 Task: In the Company pirelli.com, schedule a meeting with title: 'Introducing Our Products and Services ', Select date: '24 July, 2023', select start time: 5:00:PM. Add location on call (786) 555-4395 with meeting description: For further discussion on products, kindly join the meeting. Add attendees from company's contact and save.. Logged in from softage.10@softage.net
Action: Mouse moved to (52, 49)
Screenshot: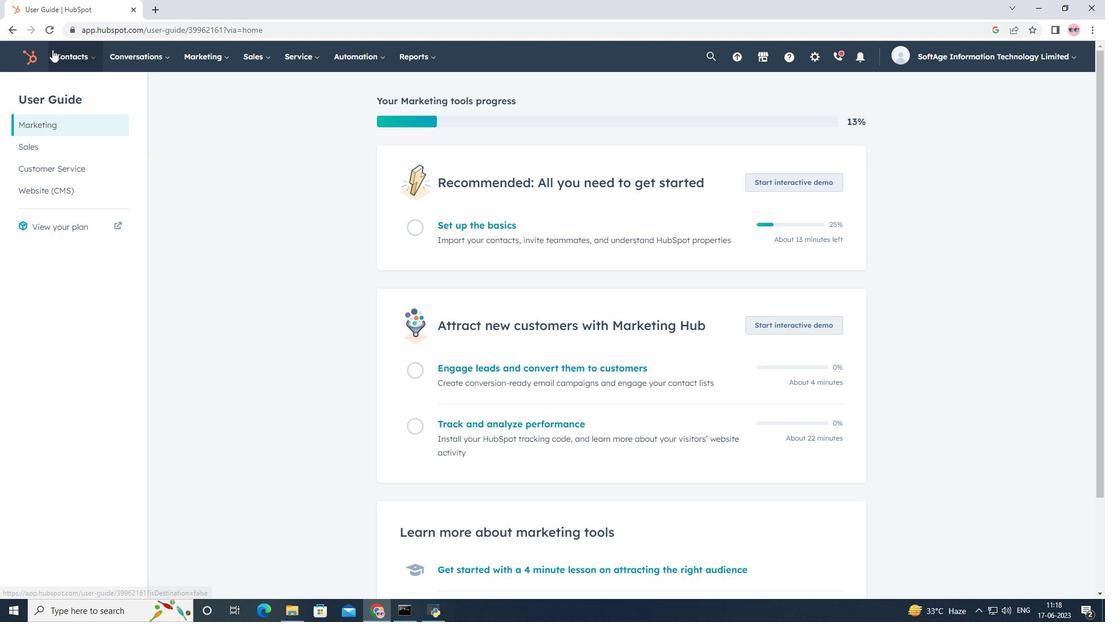 
Action: Mouse pressed left at (52, 49)
Screenshot: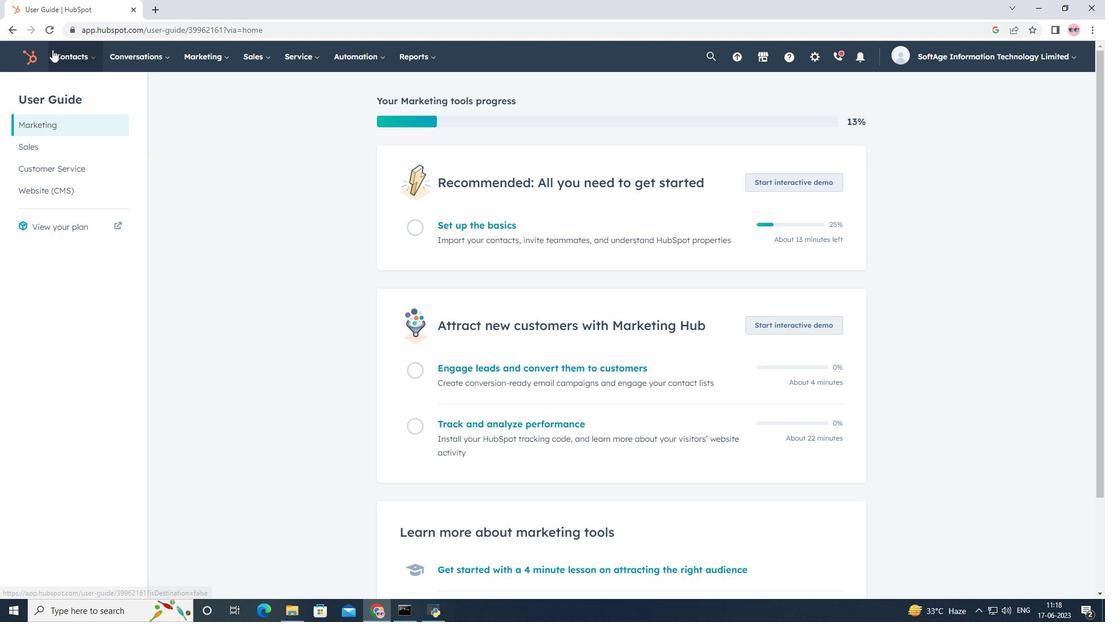 
Action: Mouse moved to (81, 112)
Screenshot: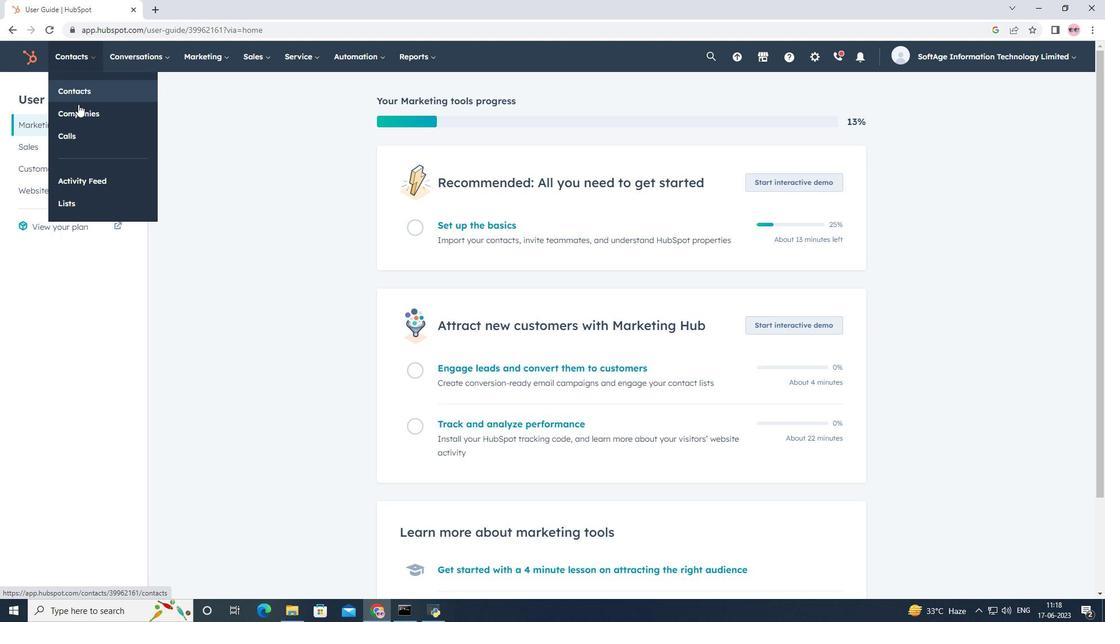 
Action: Mouse pressed left at (81, 112)
Screenshot: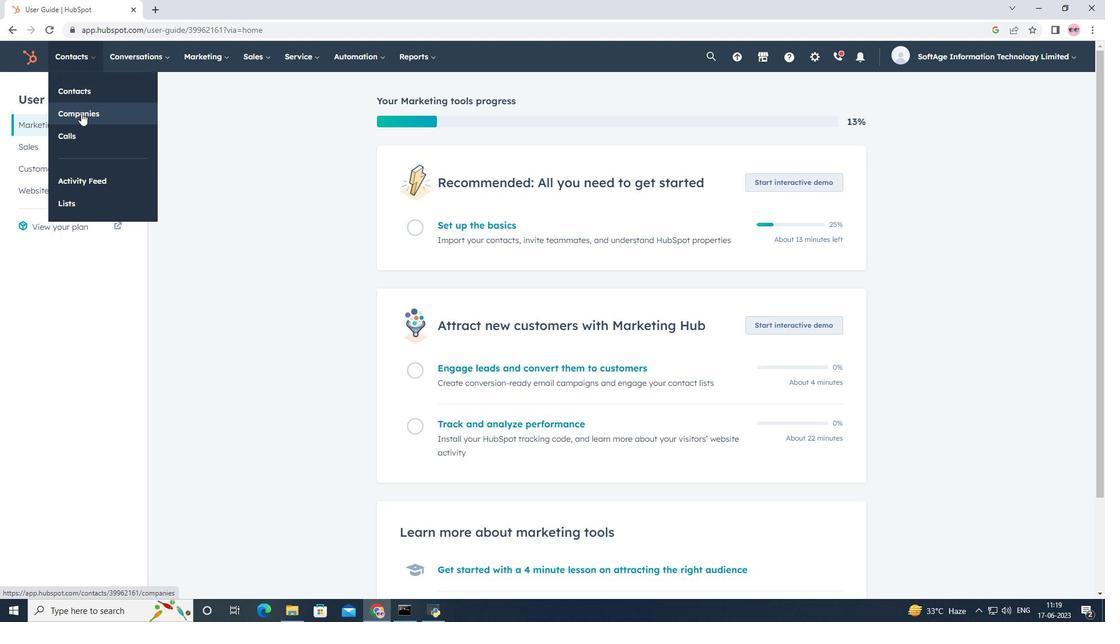 
Action: Mouse moved to (116, 191)
Screenshot: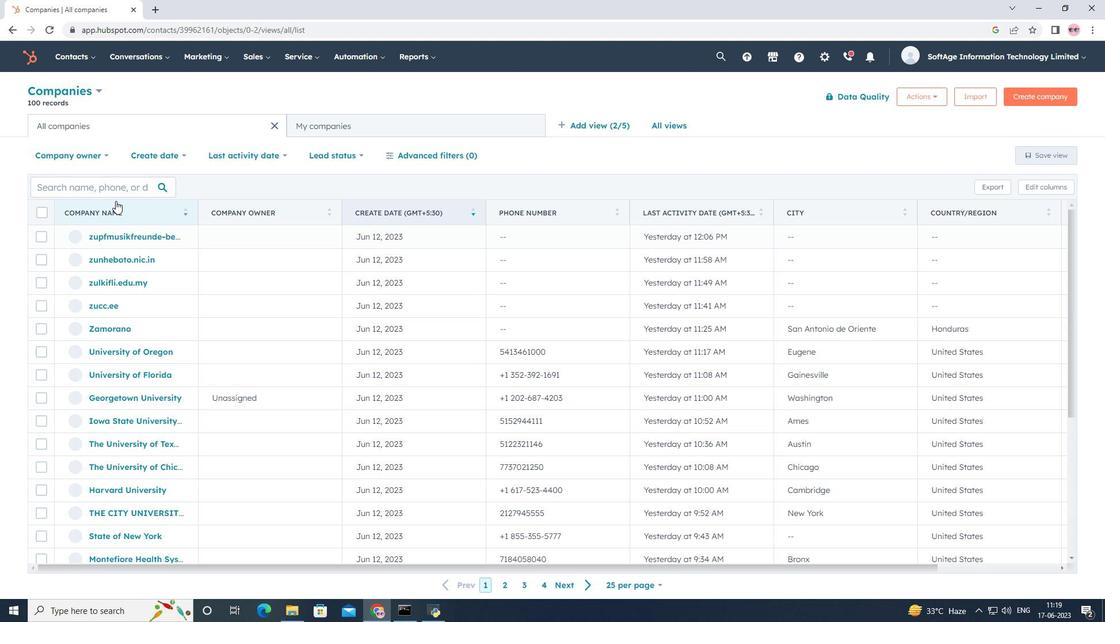 
Action: Mouse pressed left at (116, 191)
Screenshot: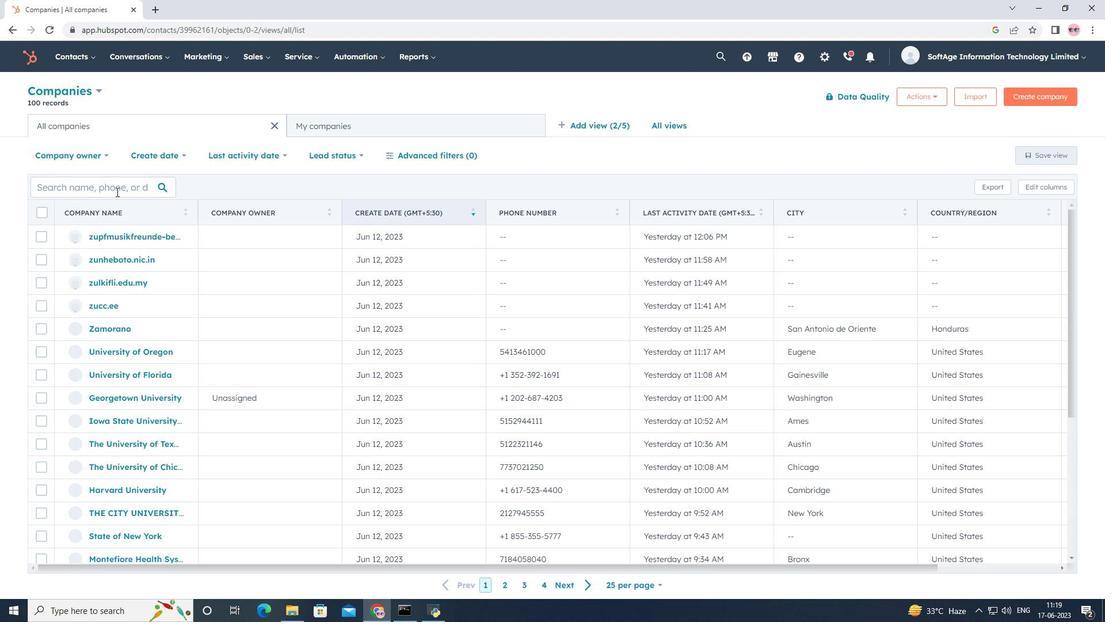 
Action: Key pressed <Key.shift><Key.shift><Key.shift><Key.shift><Key.shift><Key.shift><Key.shift><Key.shift><Key.shift><Key.shift><Key.shift><Key.shift><Key.shift><Key.shift><Key.shift><Key.shift><Key.shift><Key.shift><Key.shift><Key.shift><Key.shift><Key.shift><Key.shift>pirelli.com
Screenshot: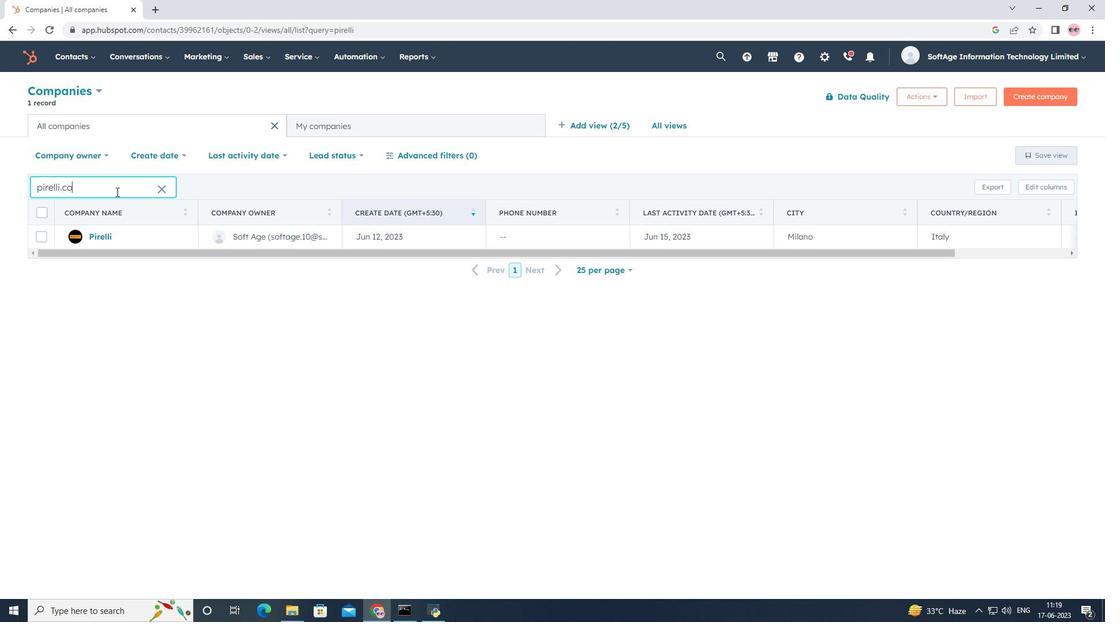 
Action: Mouse moved to (100, 237)
Screenshot: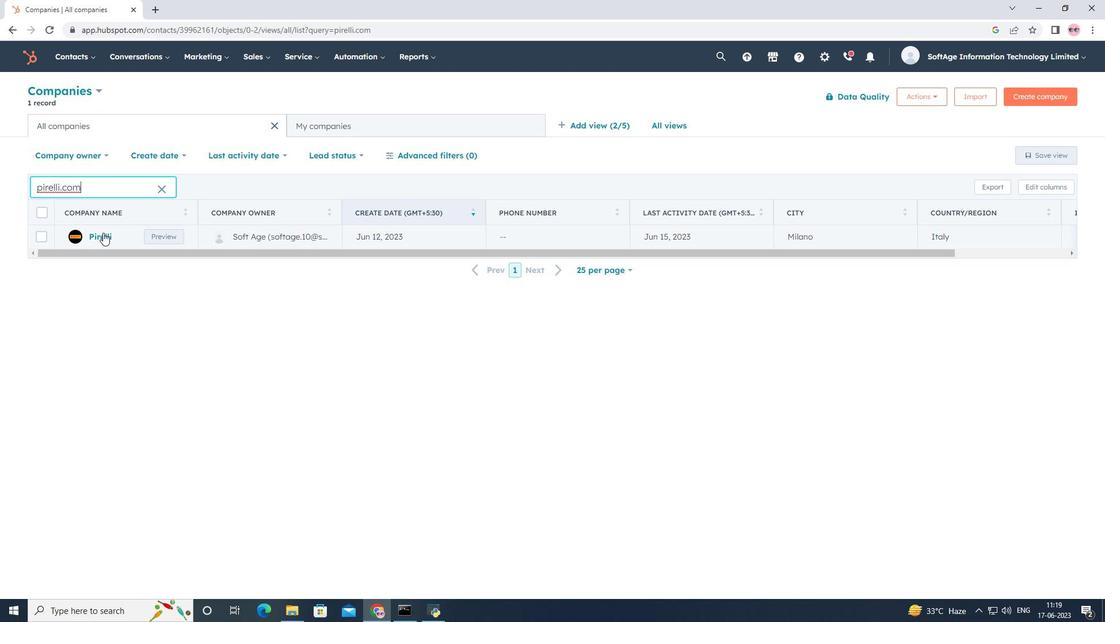 
Action: Mouse pressed left at (100, 237)
Screenshot: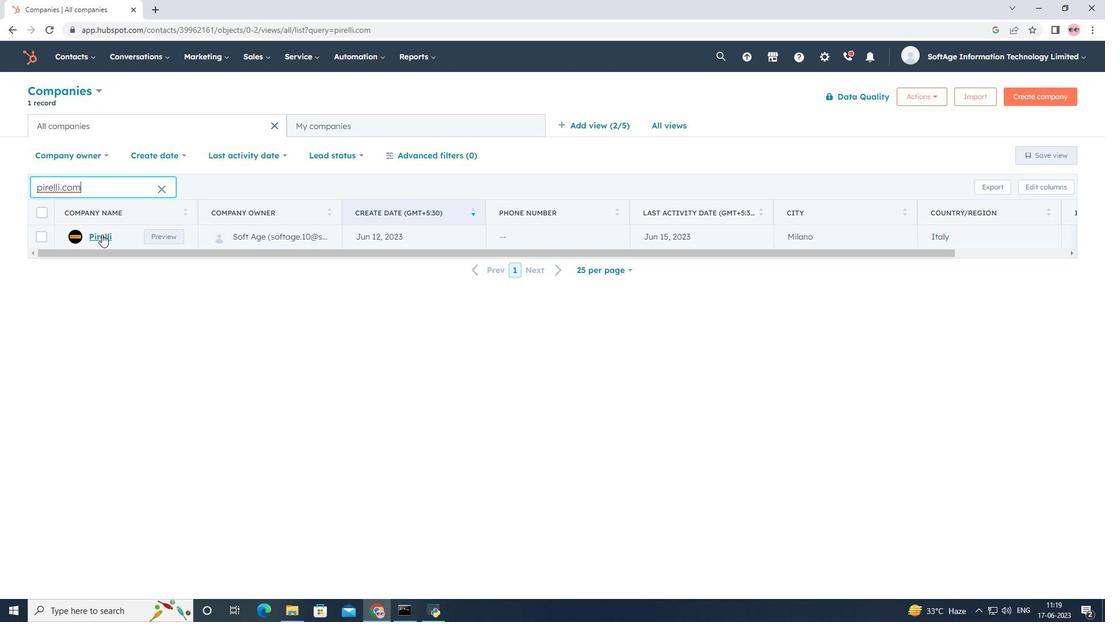 
Action: Mouse moved to (188, 183)
Screenshot: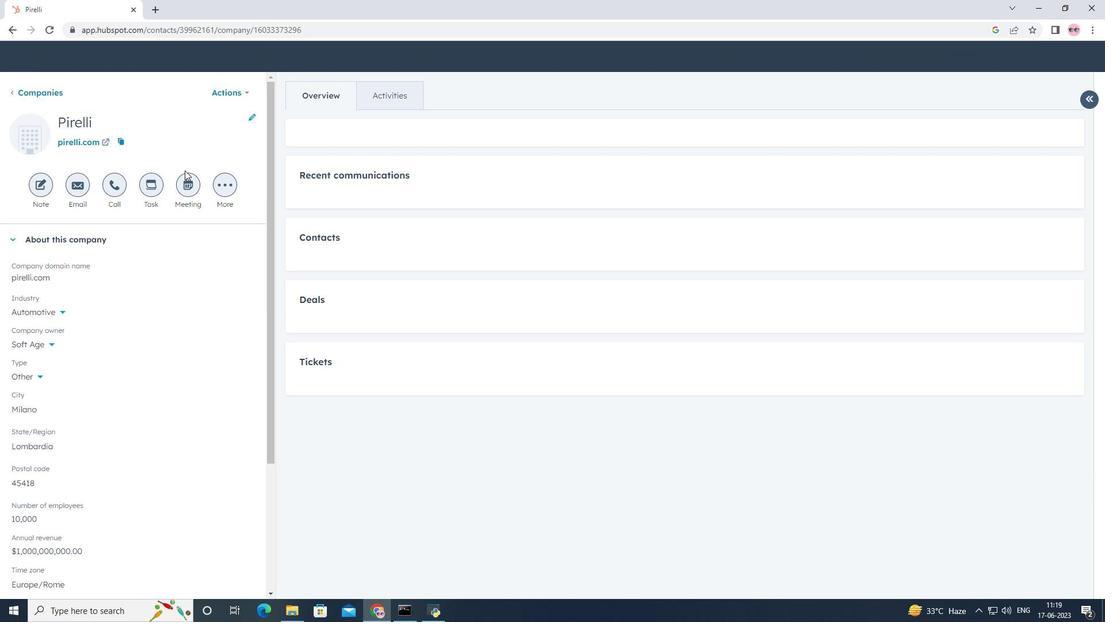 
Action: Mouse pressed left at (188, 183)
Screenshot: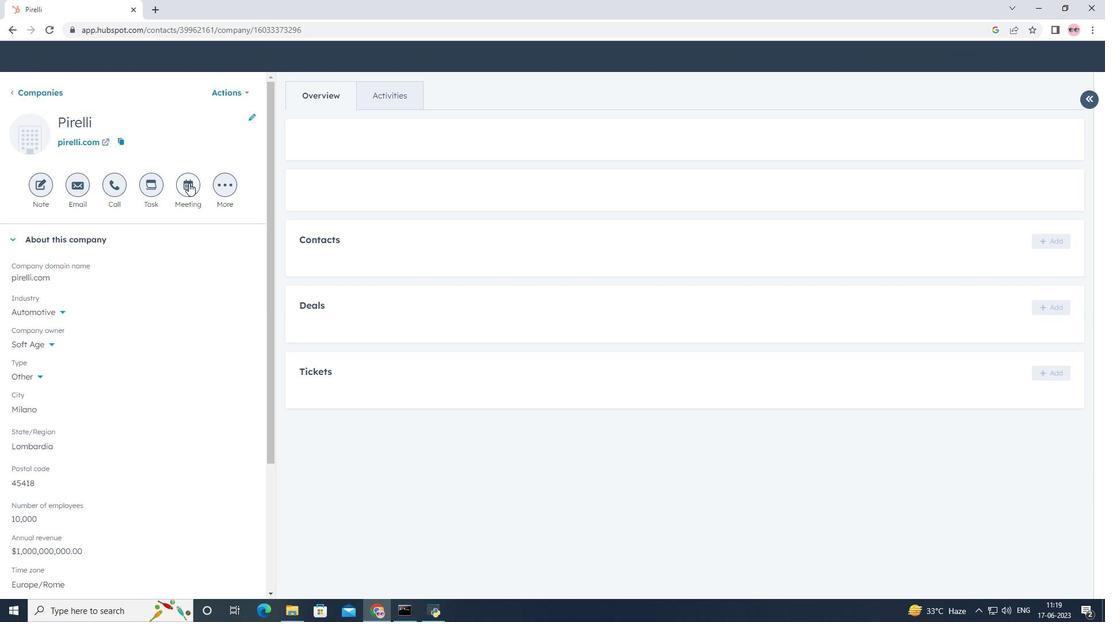 
Action: Mouse moved to (317, 183)
Screenshot: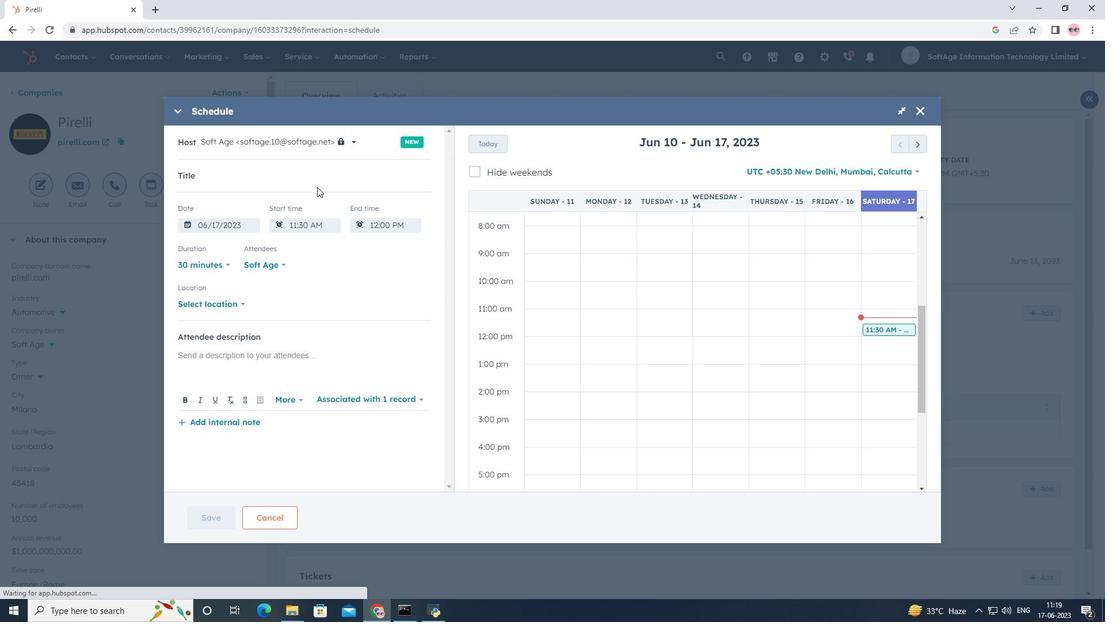 
Action: Mouse pressed left at (317, 183)
Screenshot: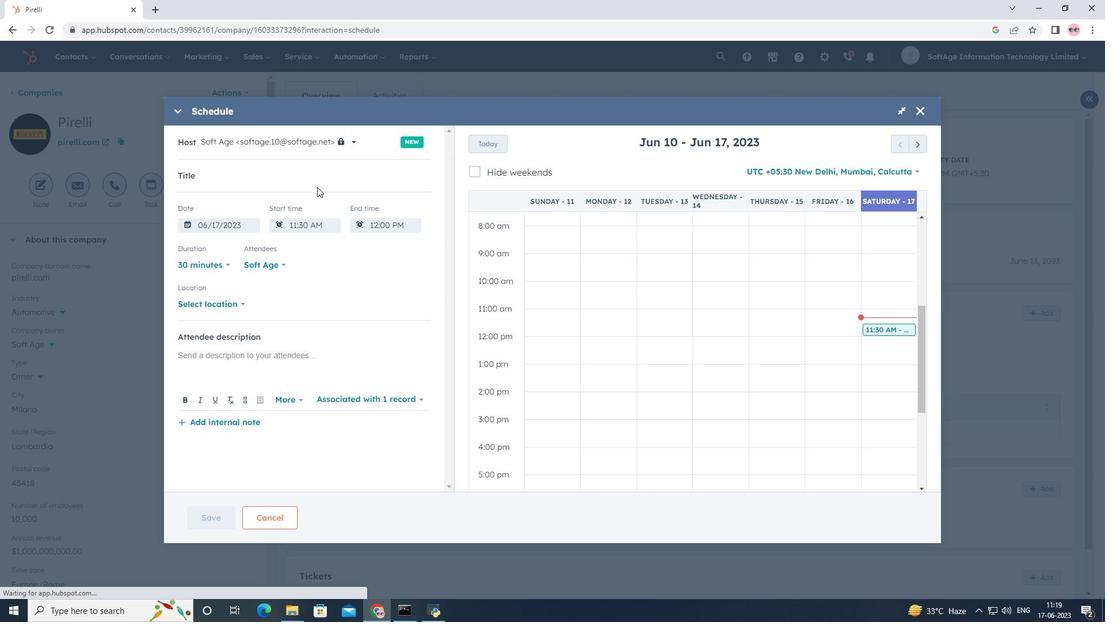 
Action: Key pressed <Key.shift>Introducing<Key.space><Key.shift>Our<Key.space><Key.shift>Products<Key.space>and<Key.space><Key.shift>Services
Screenshot: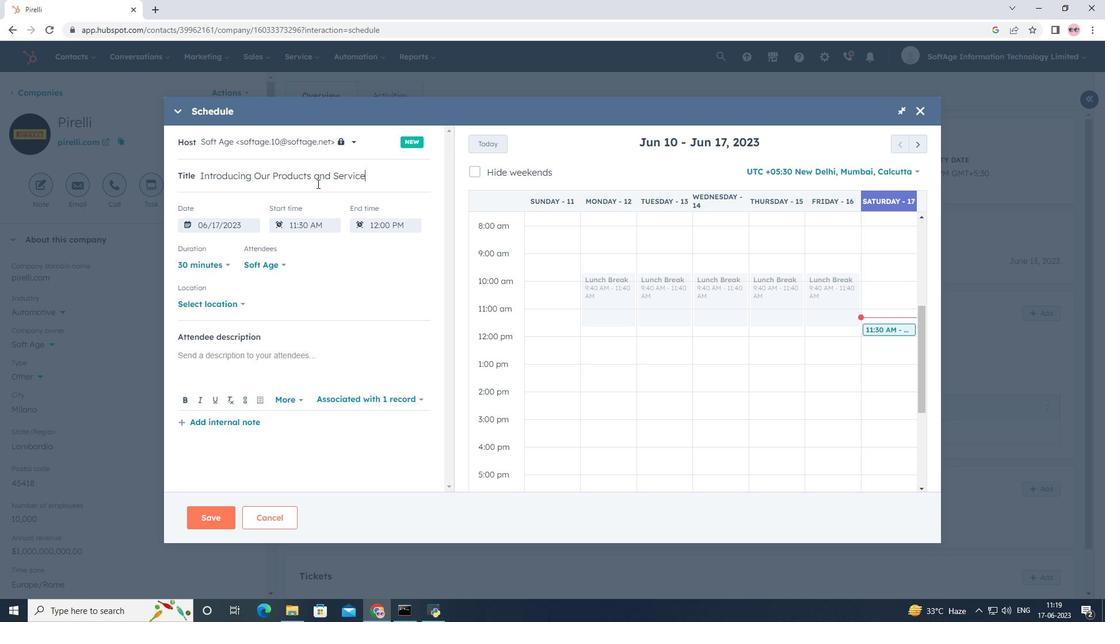 
Action: Mouse moved to (912, 147)
Screenshot: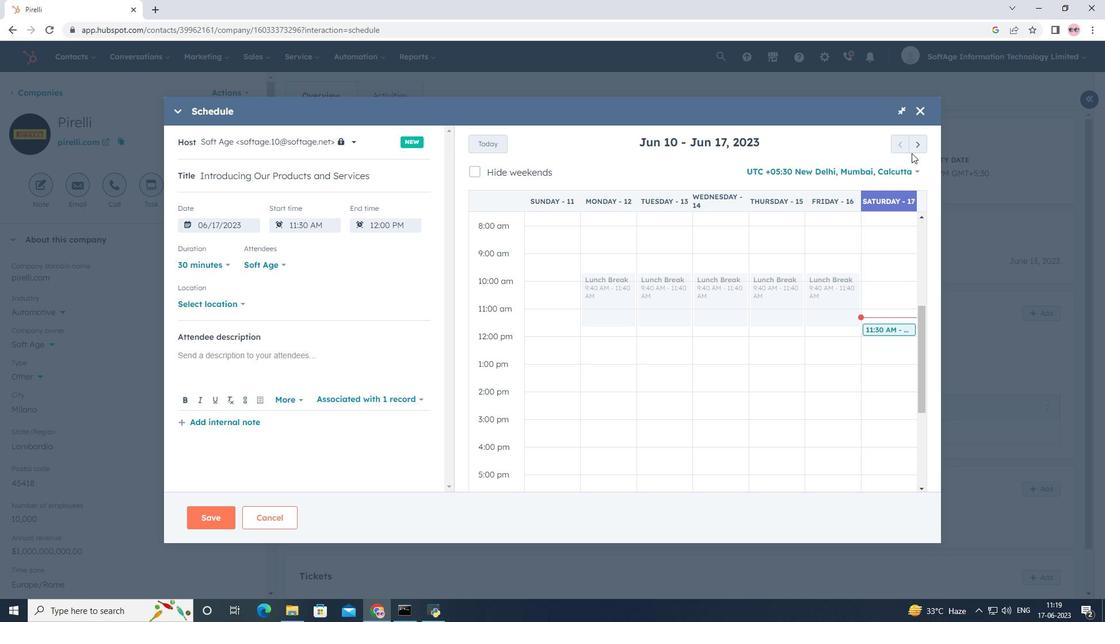 
Action: Mouse pressed left at (912, 147)
Screenshot: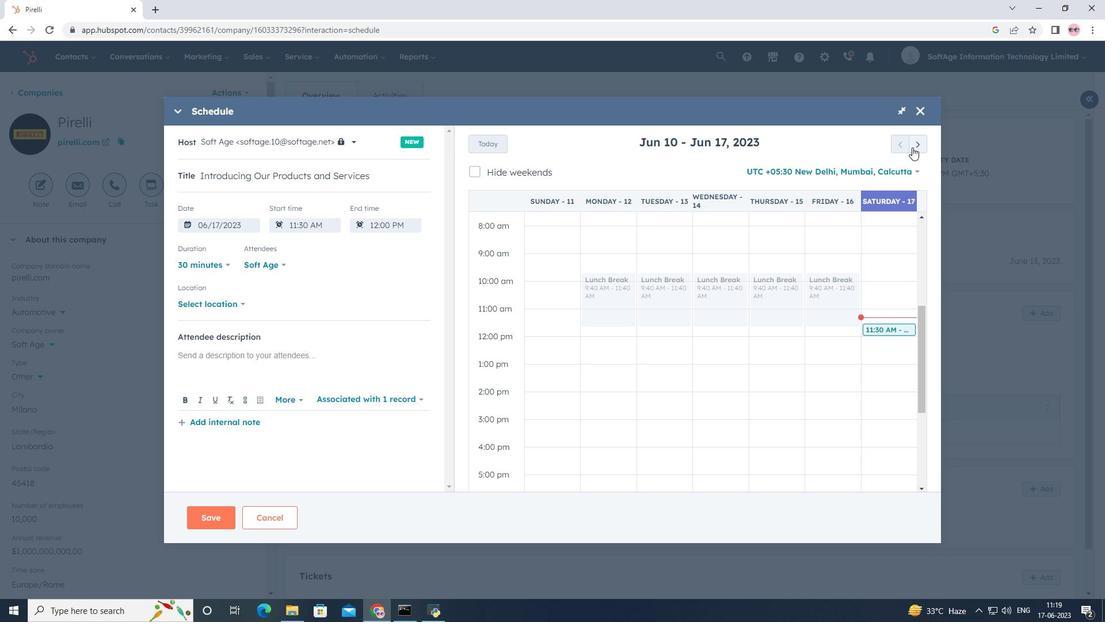 
Action: Mouse pressed left at (912, 147)
Screenshot: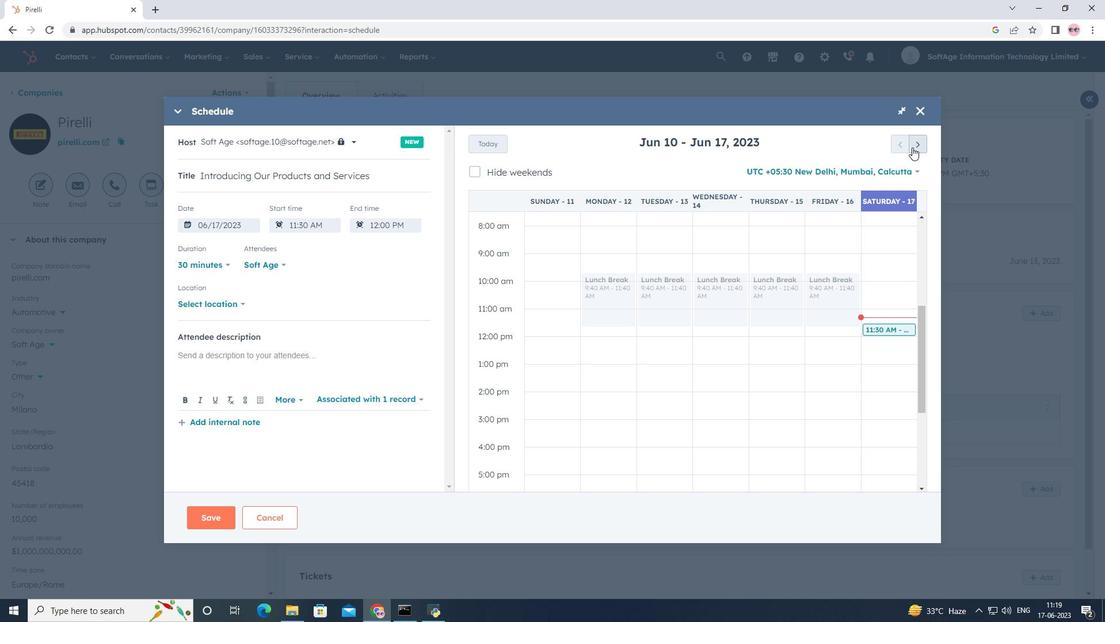 
Action: Mouse pressed left at (912, 147)
Screenshot: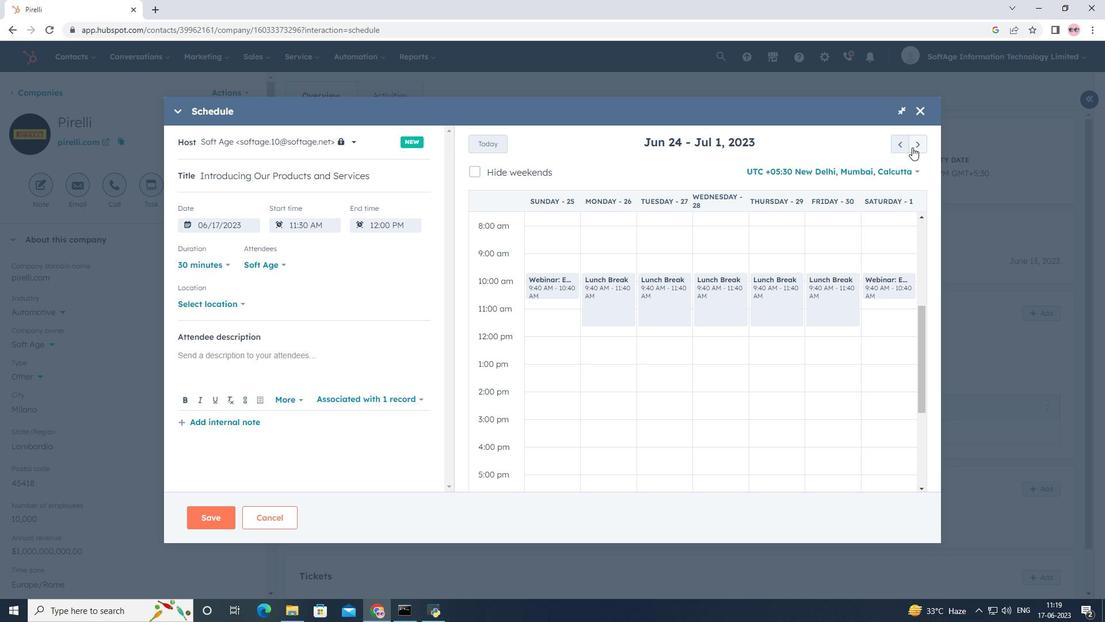 
Action: Mouse pressed left at (912, 147)
Screenshot: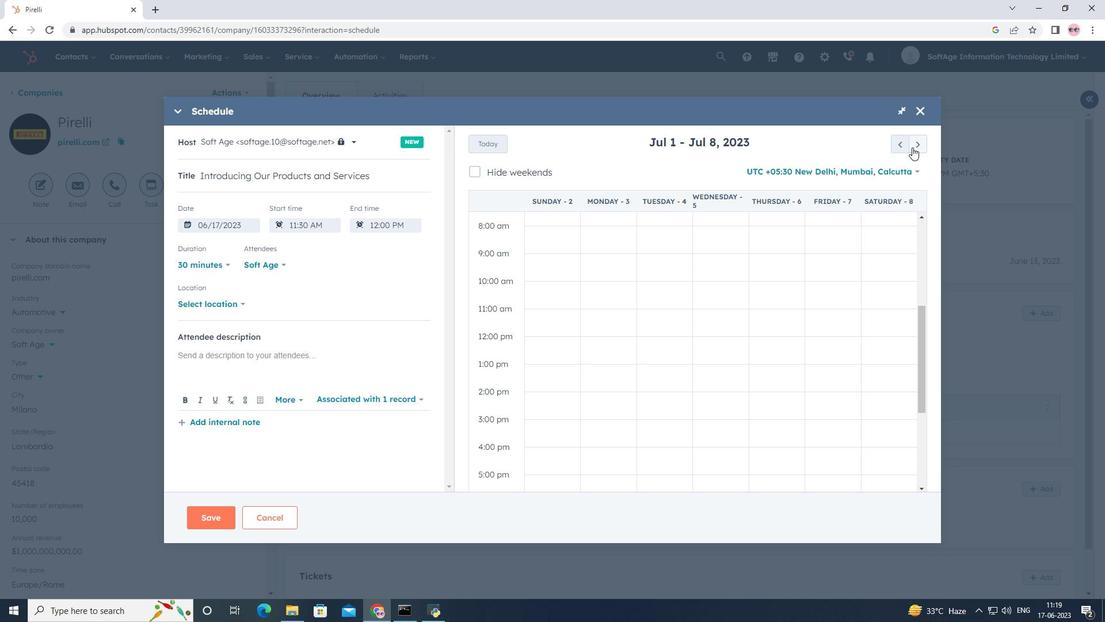 
Action: Mouse pressed left at (912, 147)
Screenshot: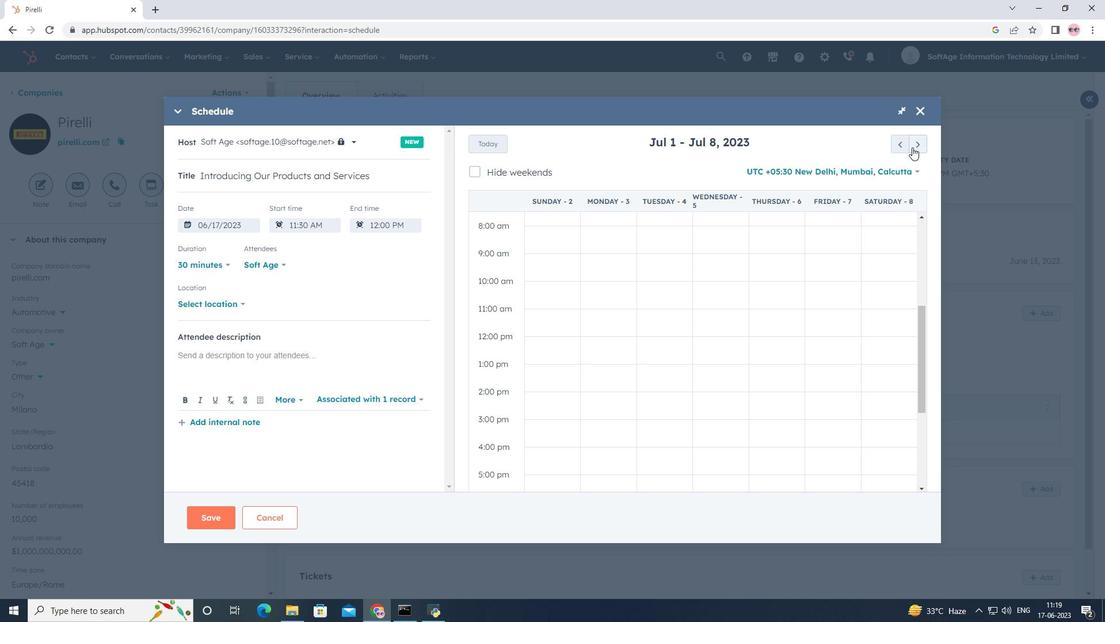 
Action: Mouse pressed left at (912, 147)
Screenshot: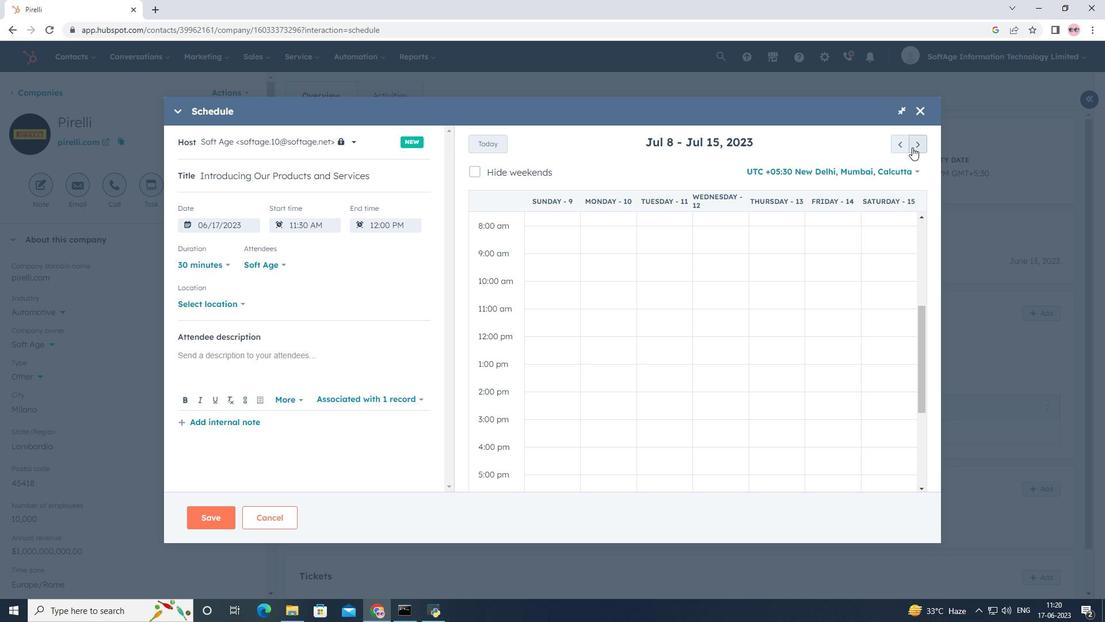 
Action: Mouse pressed left at (912, 147)
Screenshot: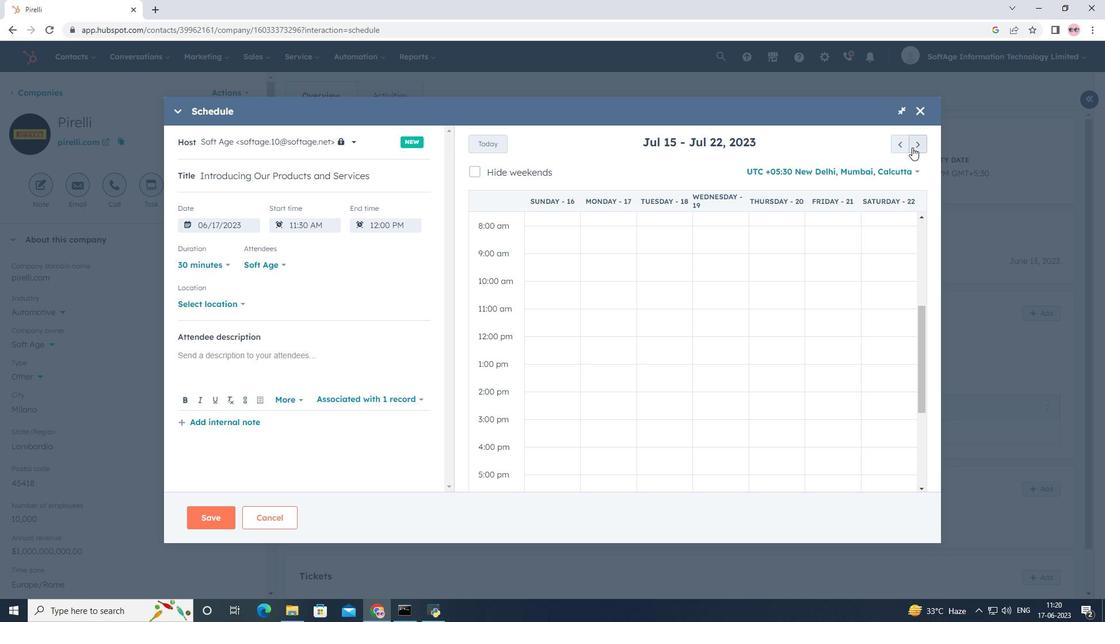 
Action: Mouse pressed left at (912, 147)
Screenshot: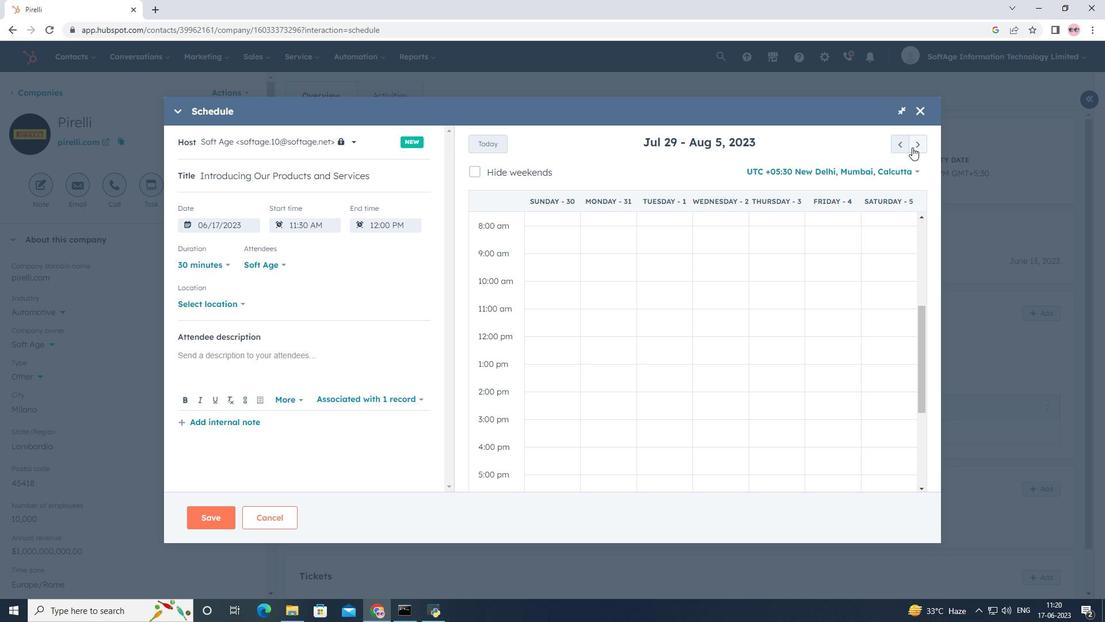 
Action: Mouse moved to (905, 147)
Screenshot: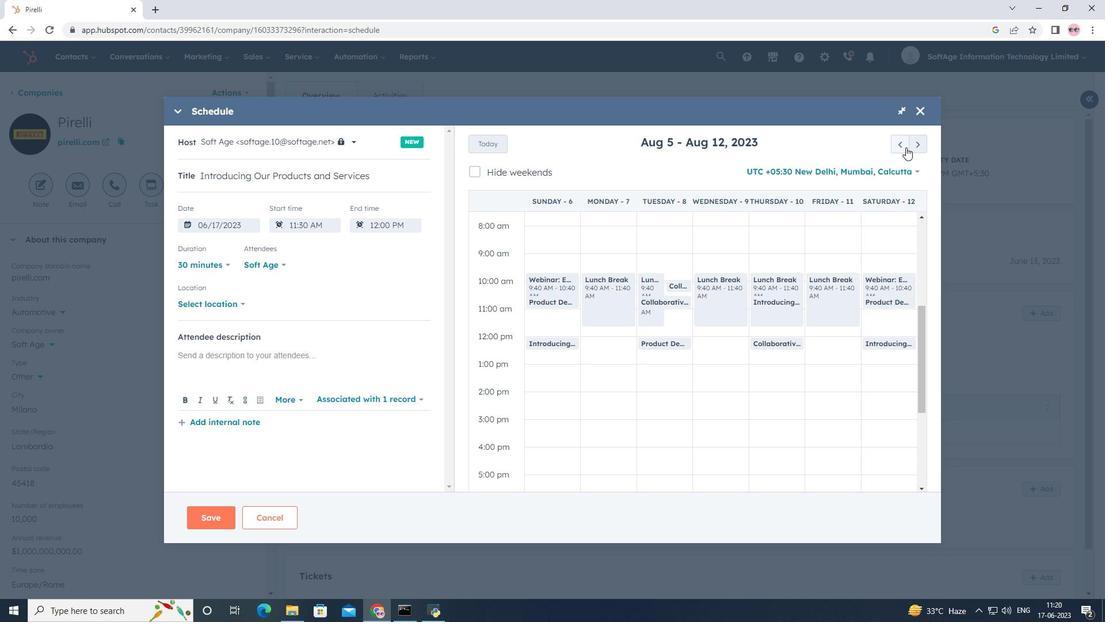 
Action: Mouse pressed left at (905, 147)
Screenshot: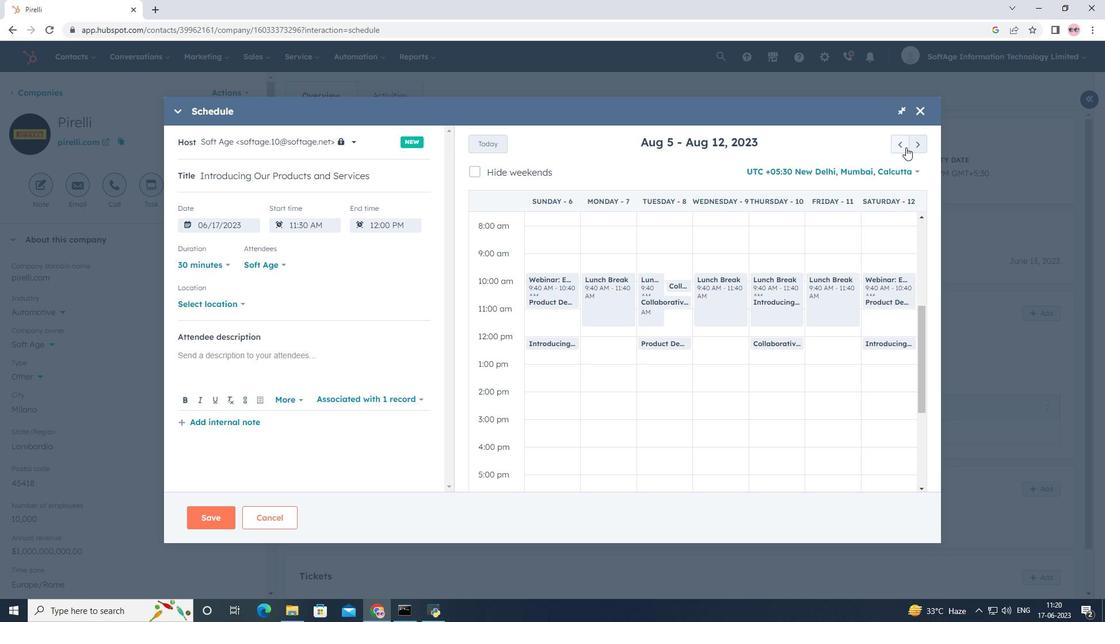 
Action: Mouse pressed left at (905, 147)
Screenshot: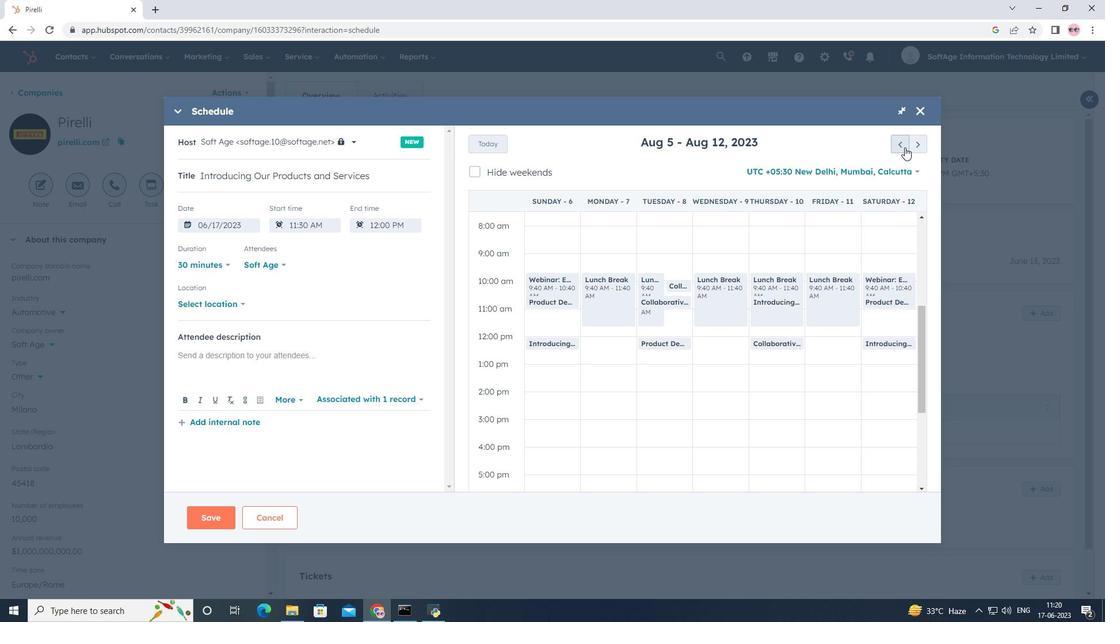
Action: Mouse moved to (612, 475)
Screenshot: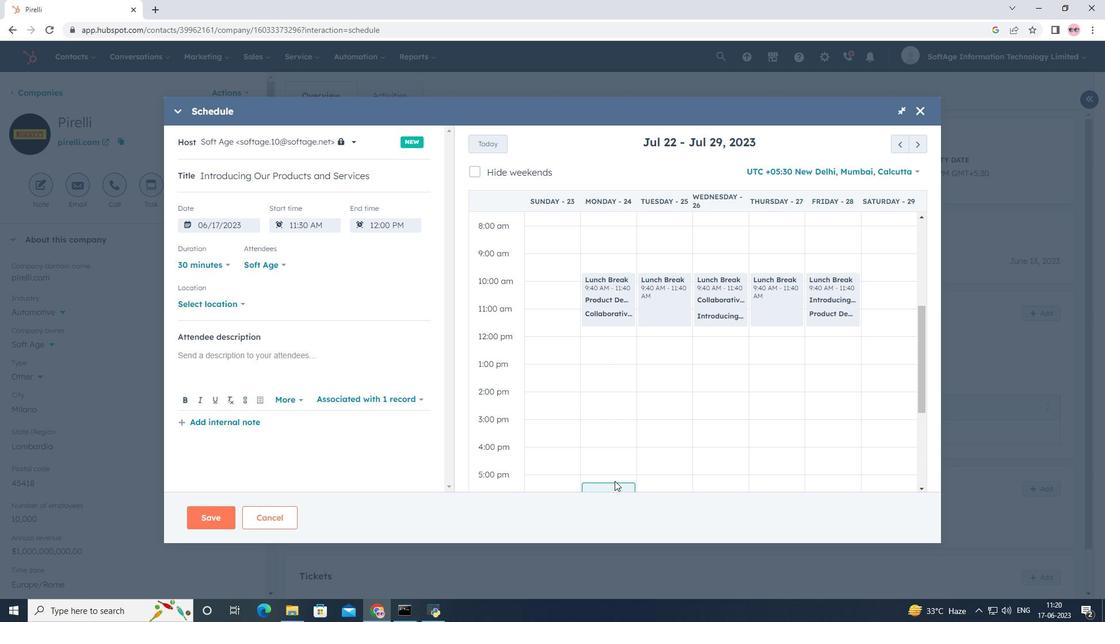 
Action: Mouse pressed left at (612, 475)
Screenshot: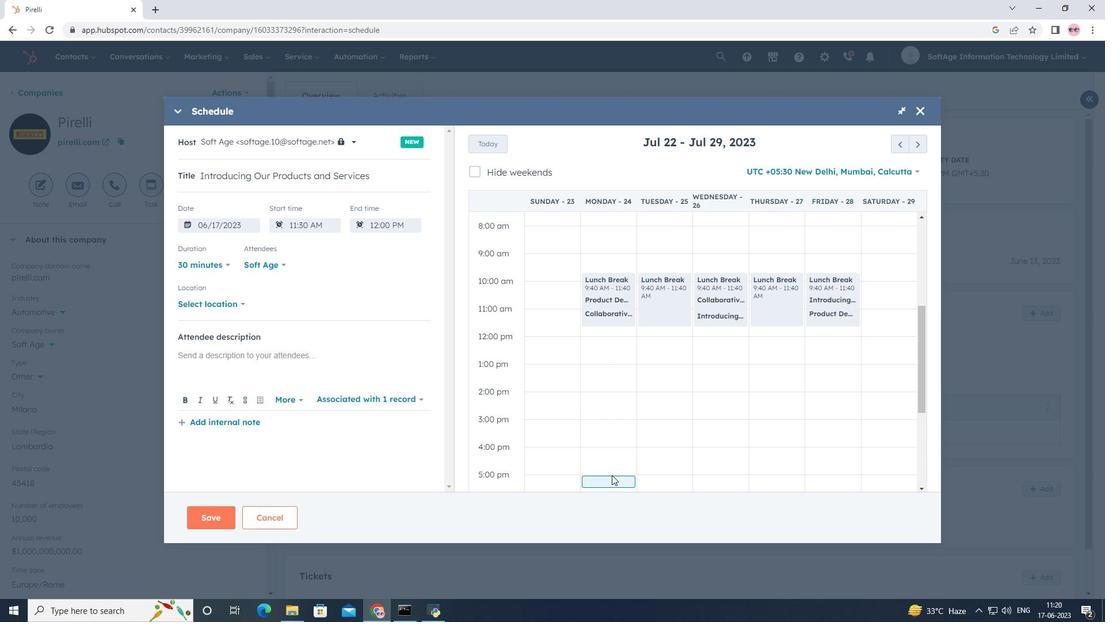 
Action: Mouse moved to (222, 304)
Screenshot: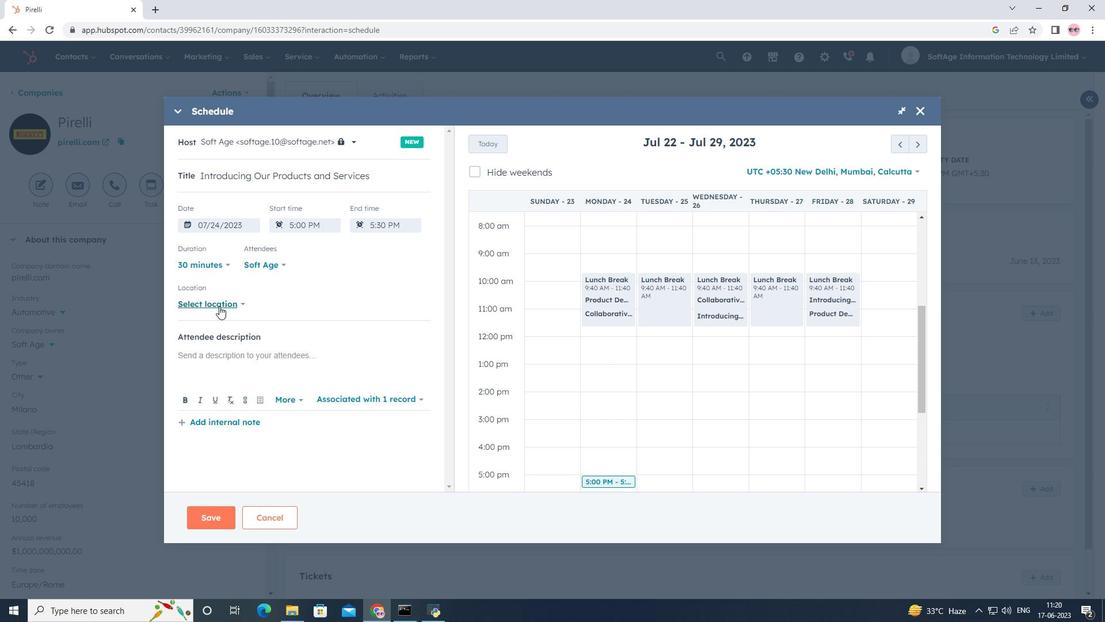 
Action: Mouse pressed left at (222, 304)
Screenshot: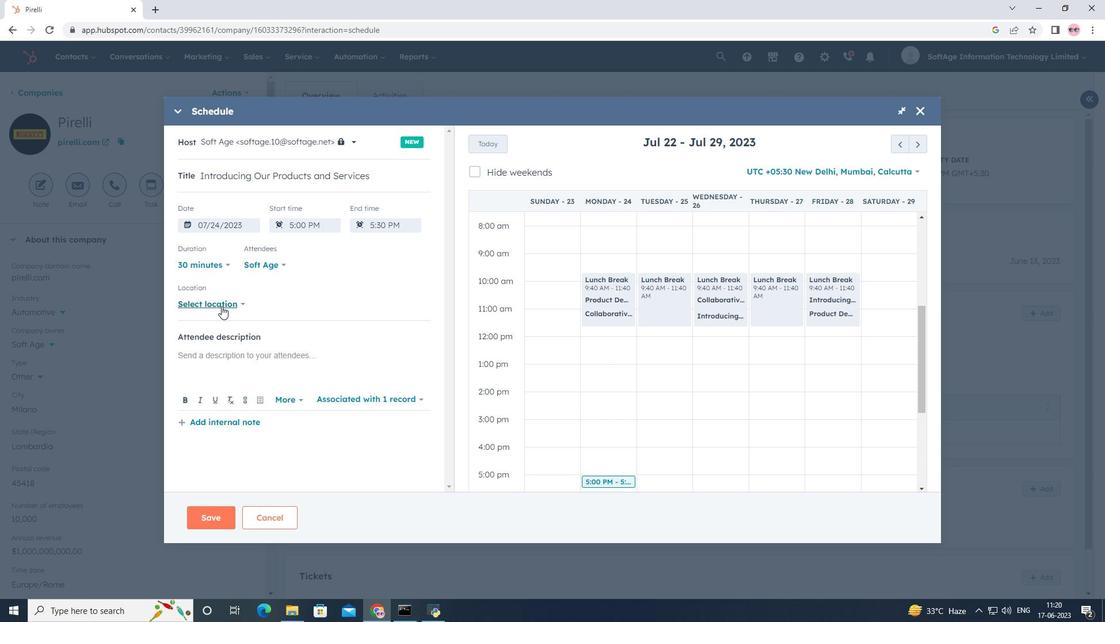 
Action: Mouse moved to (338, 271)
Screenshot: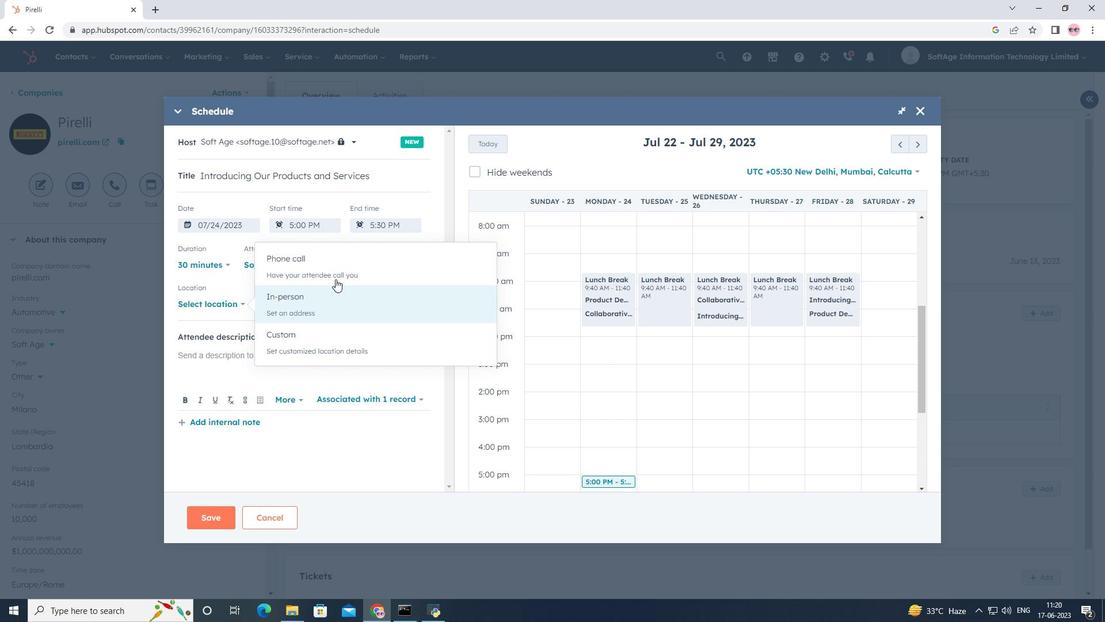 
Action: Mouse pressed left at (338, 271)
Screenshot: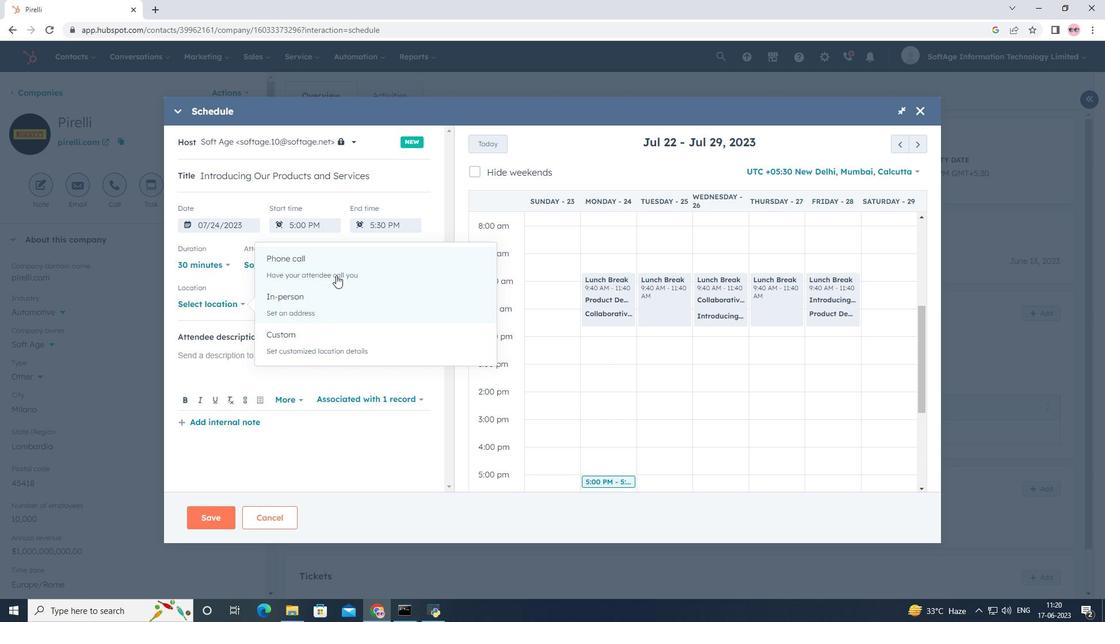 
Action: Mouse moved to (289, 303)
Screenshot: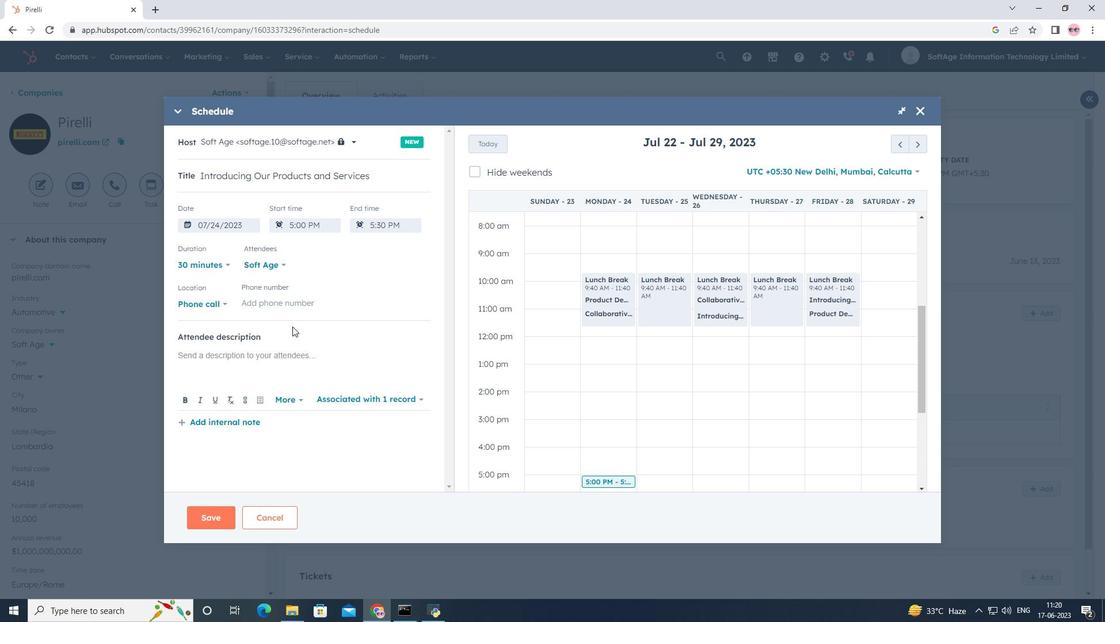 
Action: Mouse pressed left at (289, 303)
Screenshot: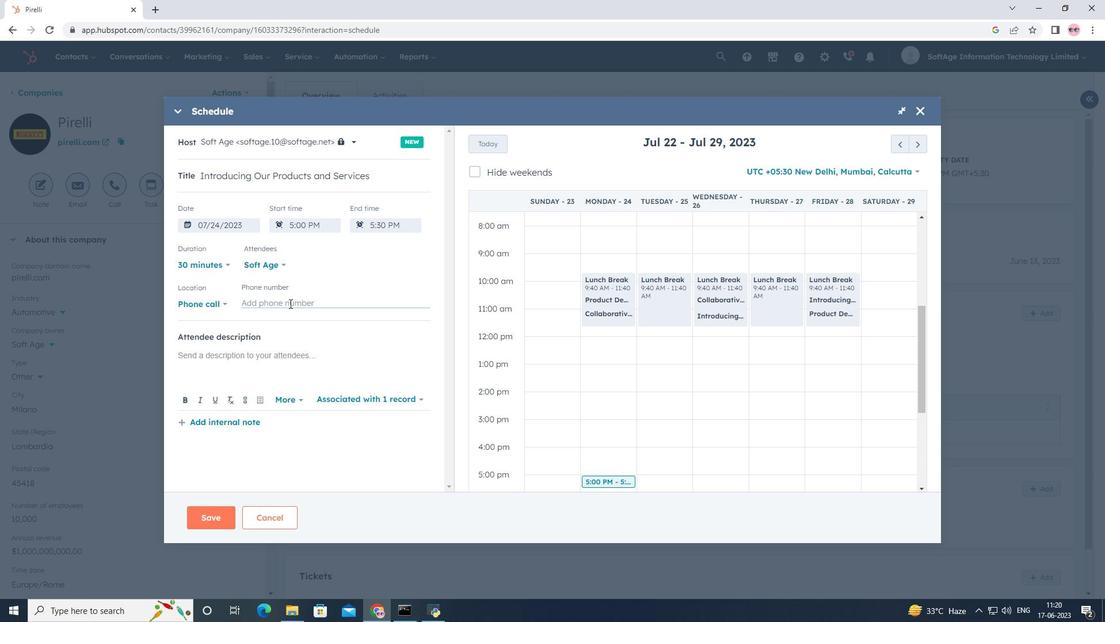 
Action: Key pressed <Key.shift>(786<Key.shift>)<Key.space>555-4395
Screenshot: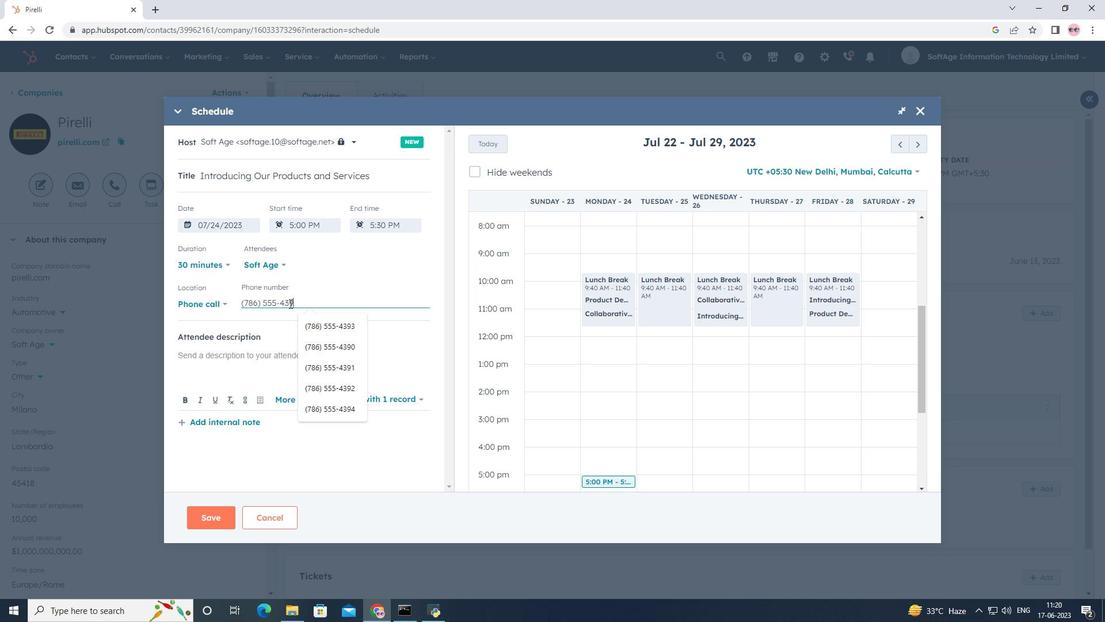 
Action: Mouse moved to (246, 350)
Screenshot: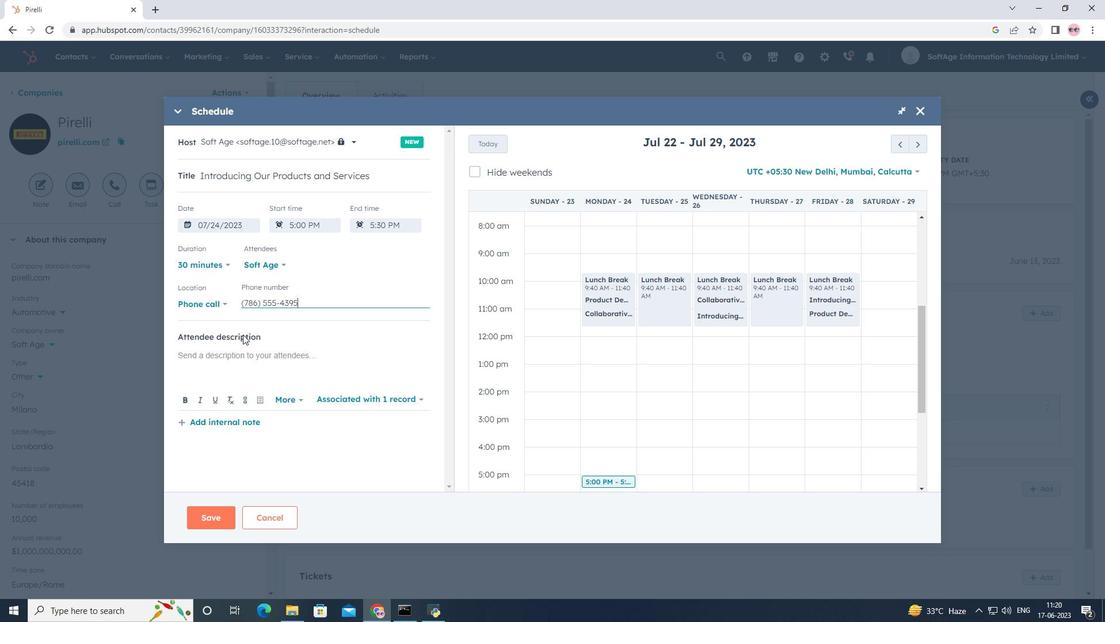 
Action: Mouse pressed left at (246, 350)
Screenshot: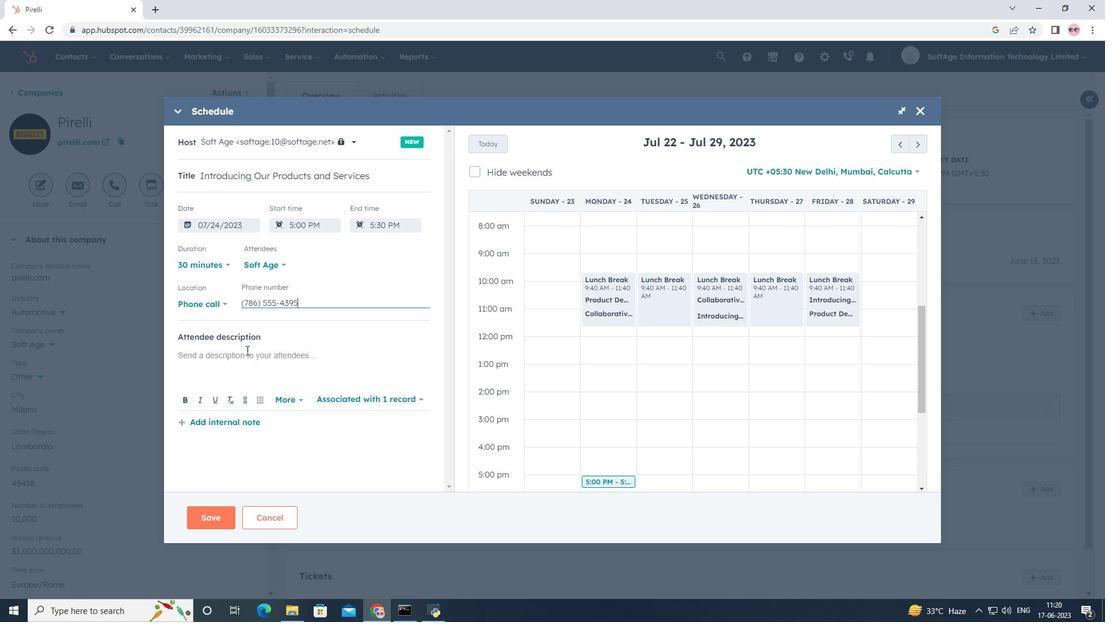 
Action: Key pressed <Key.shift>For<Key.space>further<Key.space>discussion<Key.space>on<Key.space>products,<Key.space>kindly<Key.space>join<Key.space>the<Key.space>meeting.
Screenshot: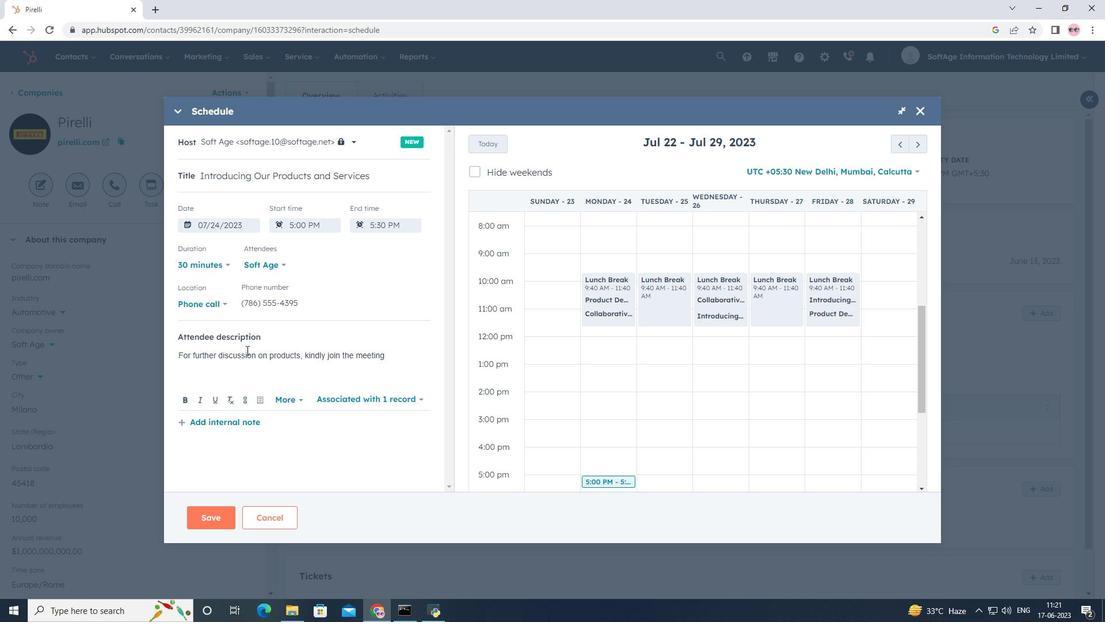 
Action: Mouse moved to (408, 394)
Screenshot: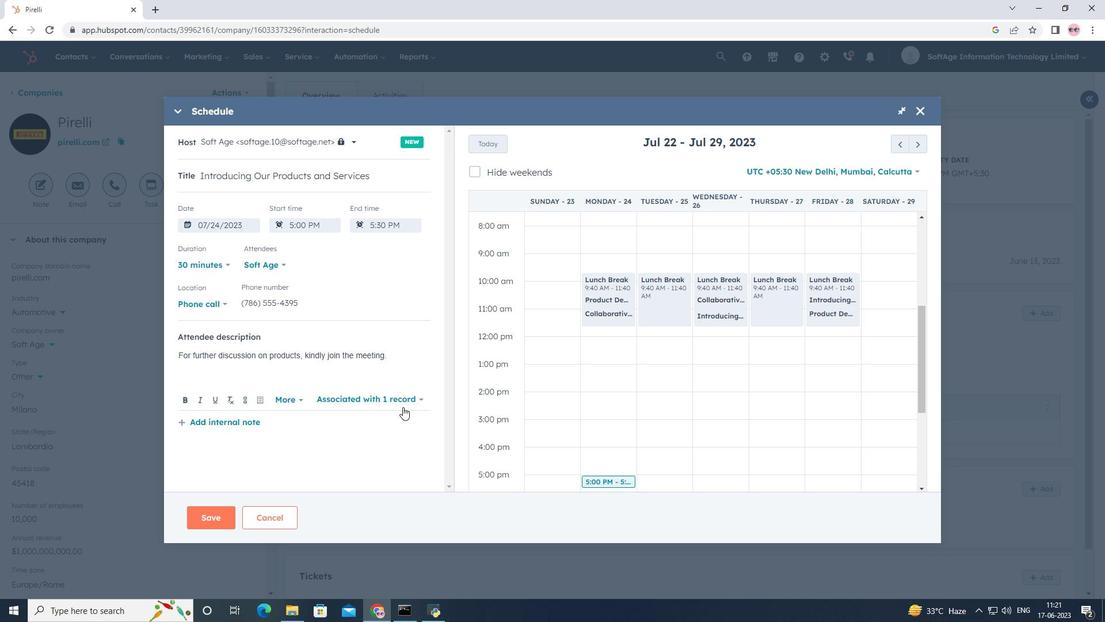 
Action: Mouse pressed left at (408, 394)
Screenshot: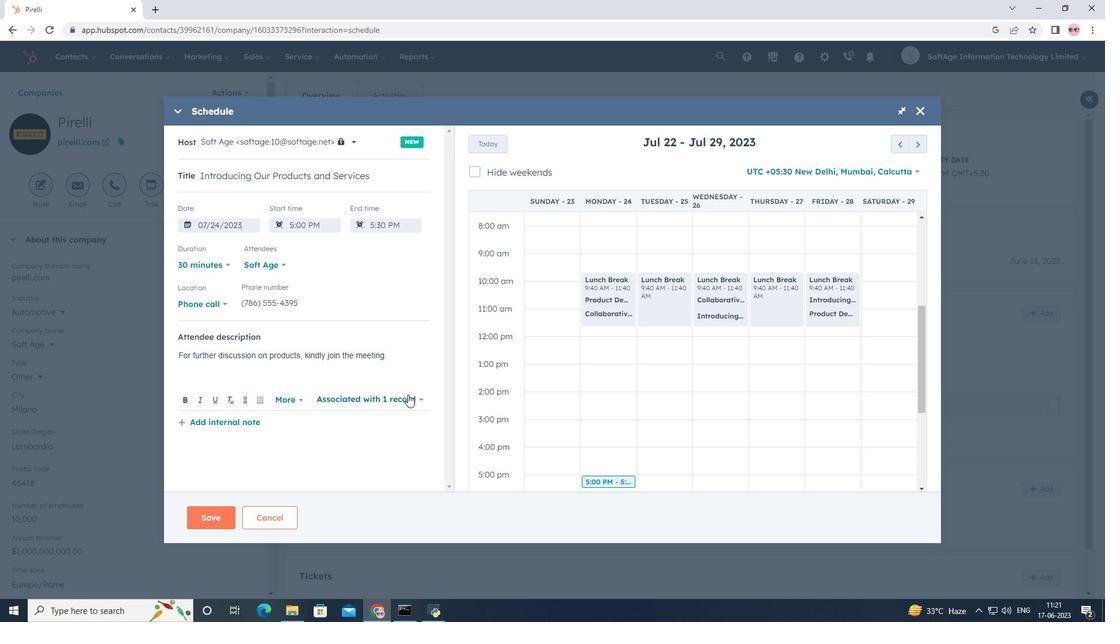 
Action: Mouse moved to (355, 317)
Screenshot: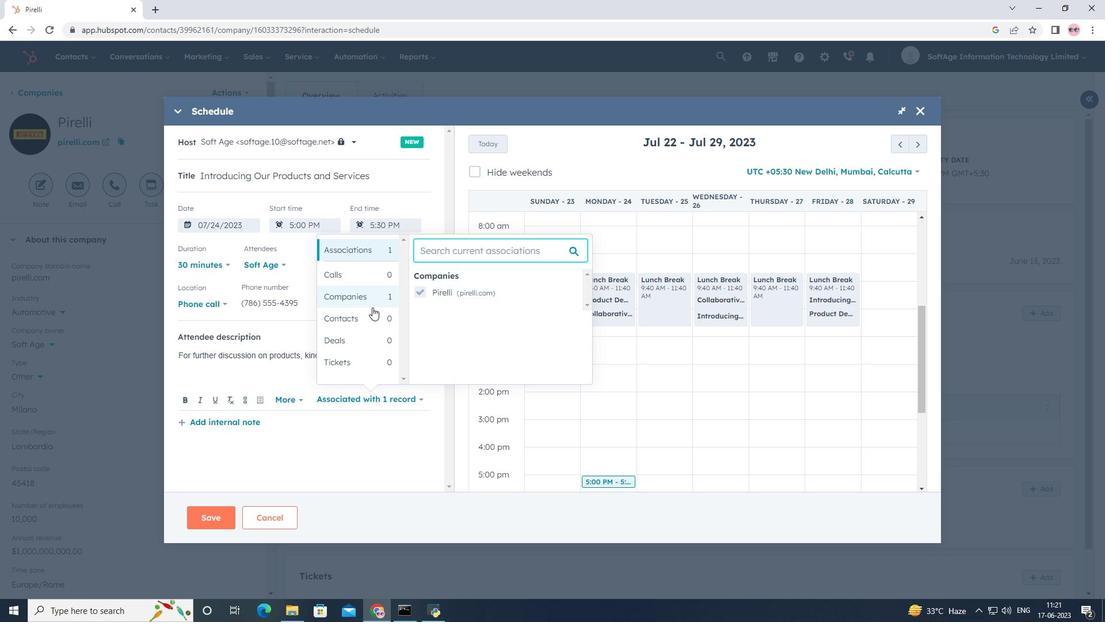 
Action: Mouse pressed left at (355, 317)
Screenshot: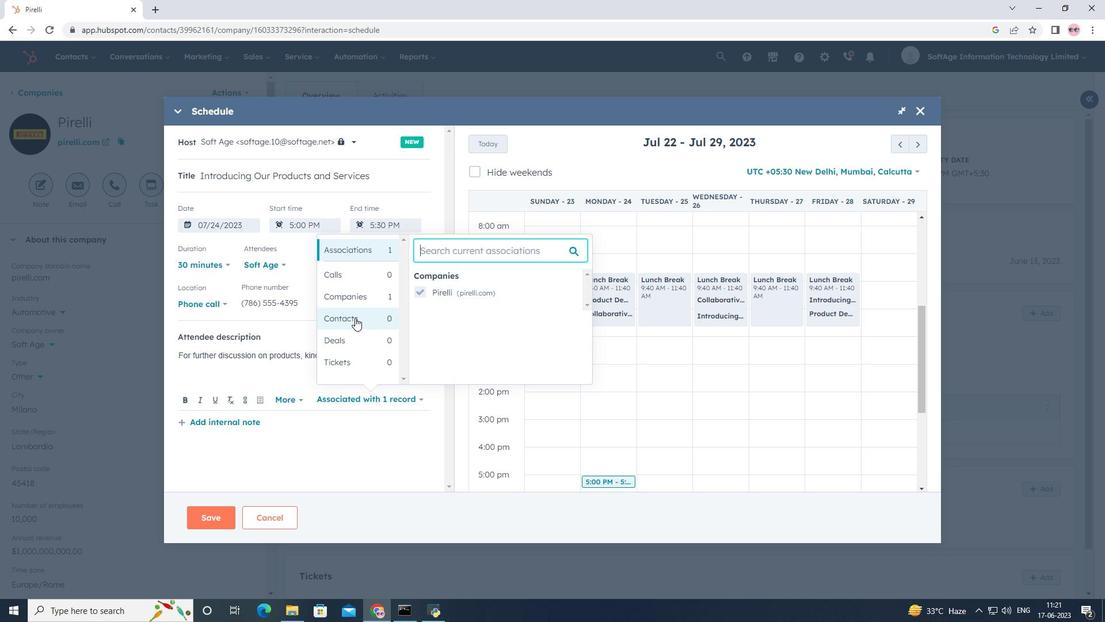 
Action: Mouse moved to (424, 281)
Screenshot: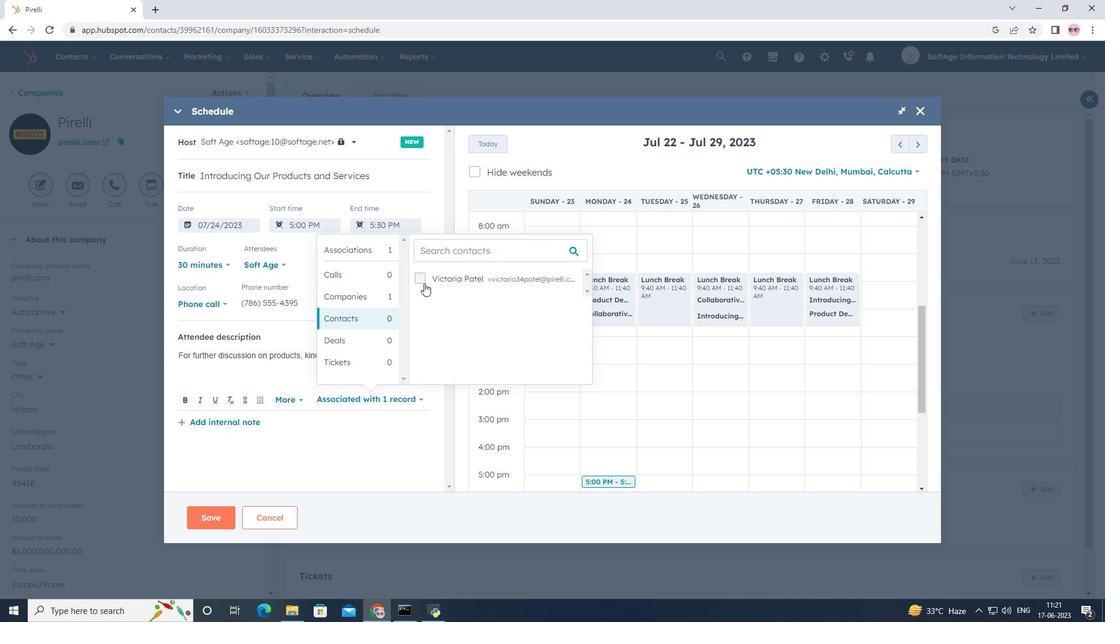 
Action: Mouse pressed left at (424, 281)
Screenshot: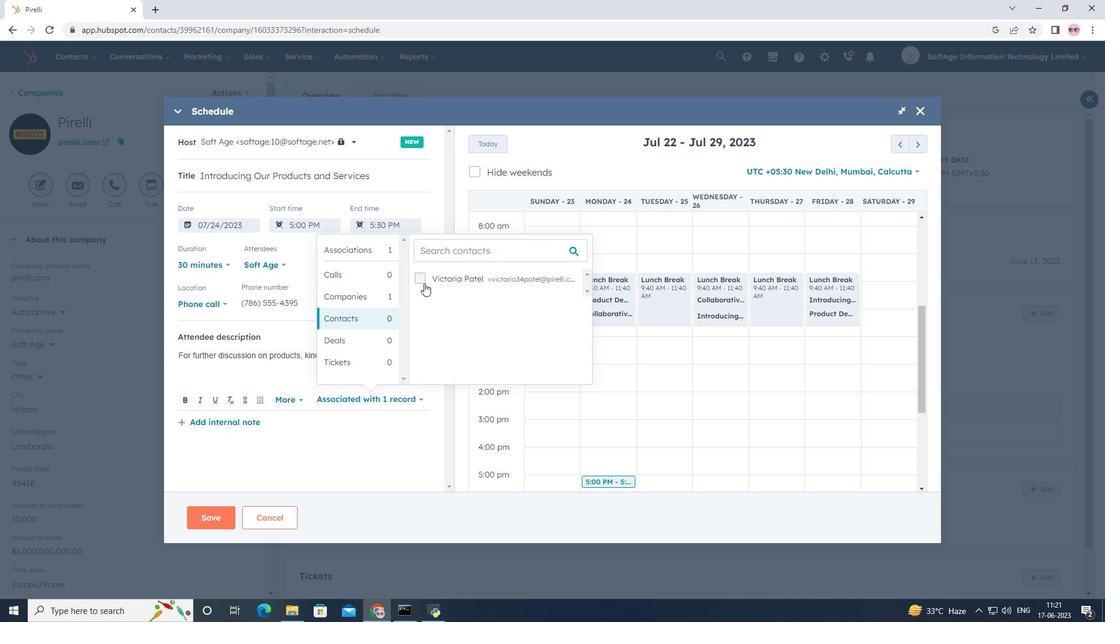 
Action: Mouse moved to (409, 441)
Screenshot: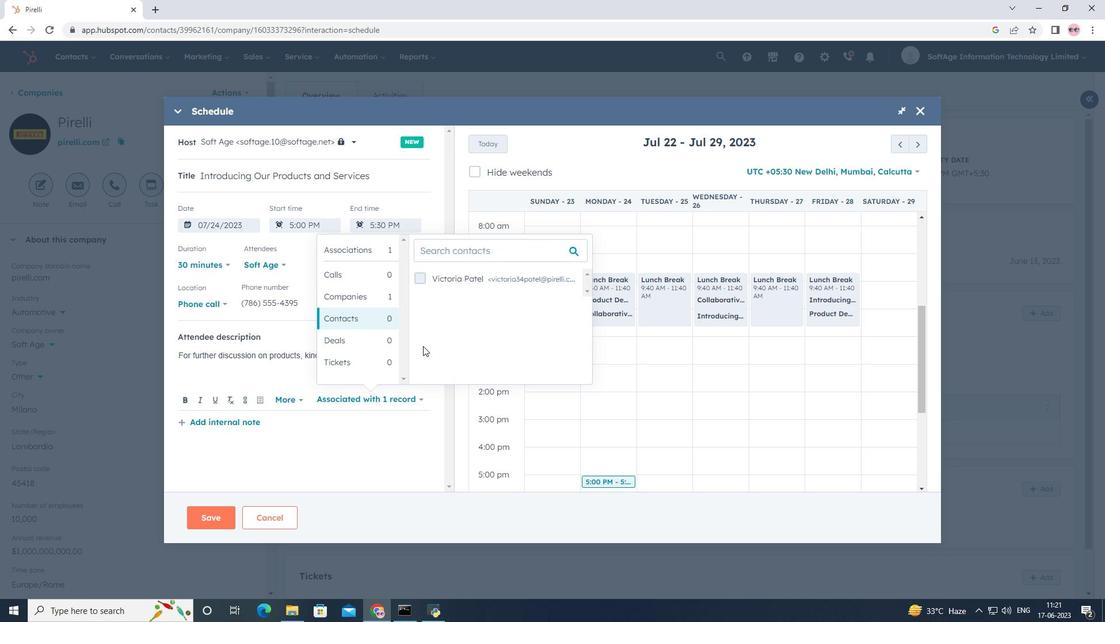 
Action: Mouse pressed left at (409, 441)
Screenshot: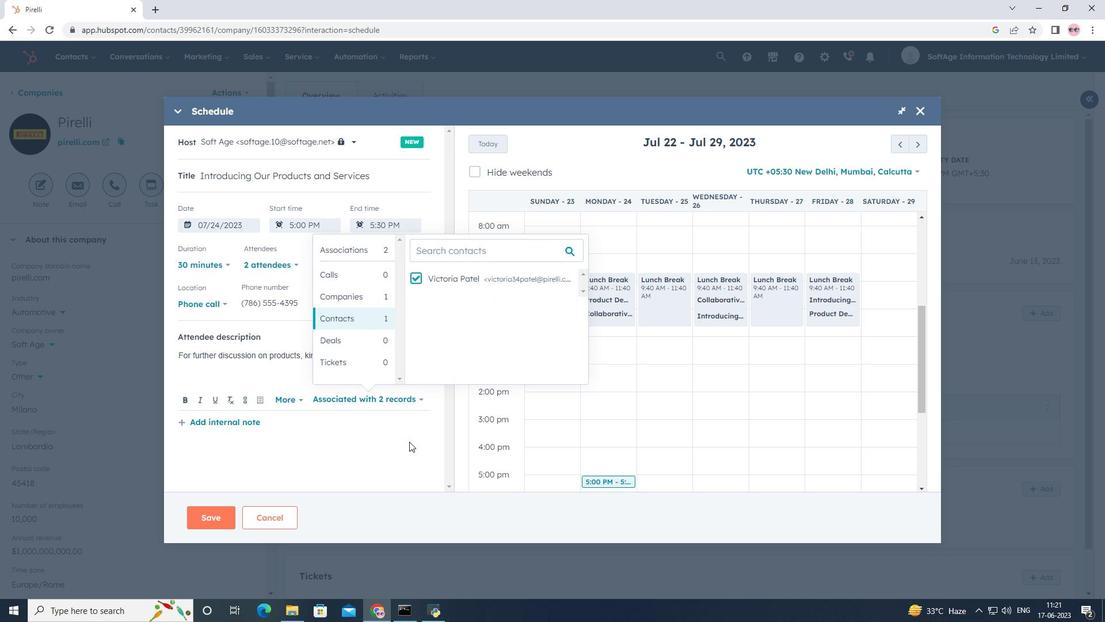 
Action: Mouse moved to (199, 520)
Screenshot: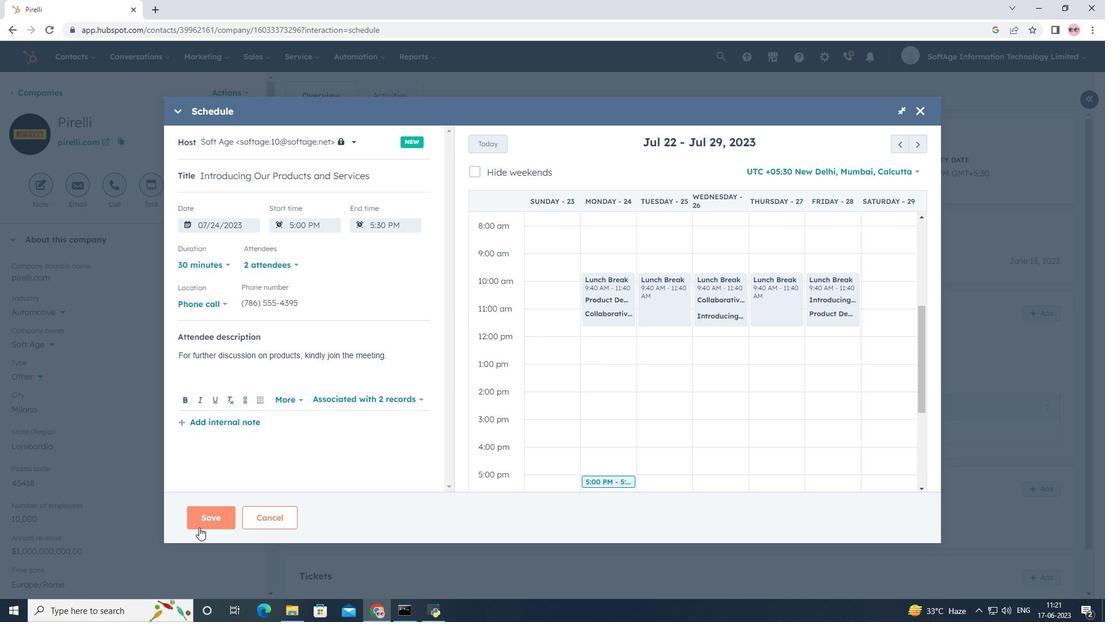 
Action: Mouse pressed left at (199, 520)
Screenshot: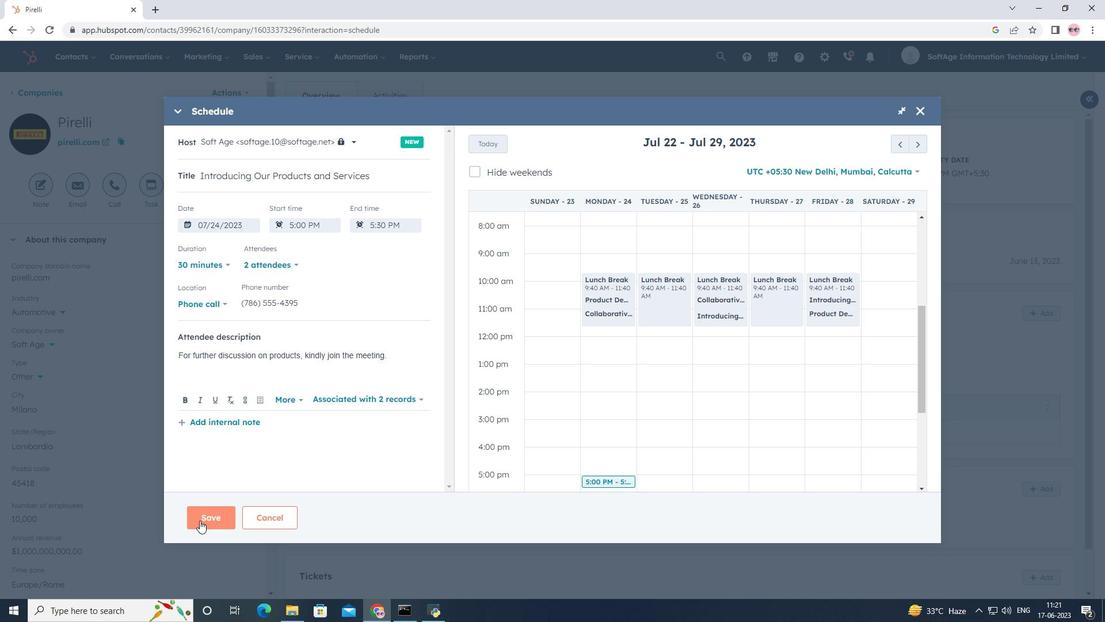 
